 Task: Change the rate control method of the Dirac video decoder using libschroedinger to "Constant lambda mode".
Action: Mouse moved to (120, 16)
Screenshot: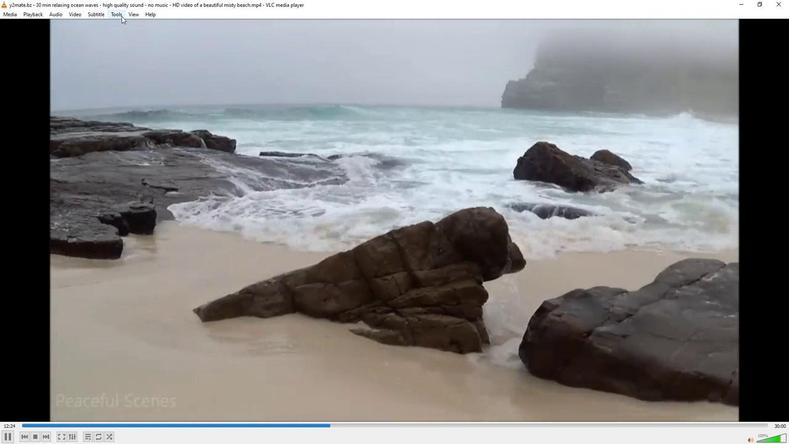 
Action: Mouse pressed left at (120, 16)
Screenshot: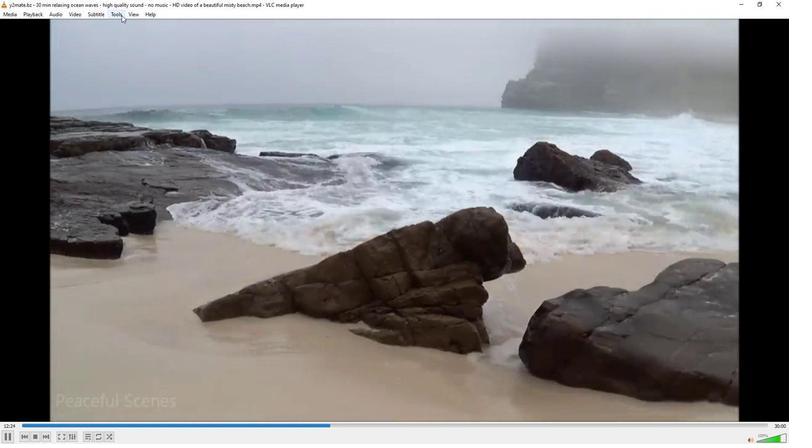 
Action: Mouse moved to (148, 111)
Screenshot: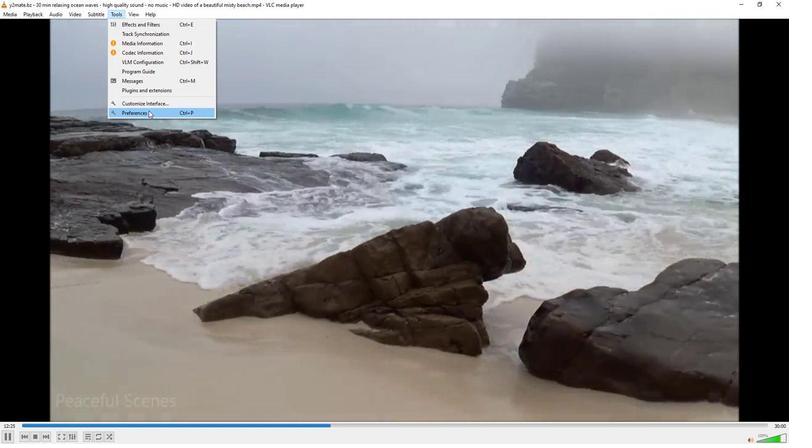 
Action: Mouse pressed left at (148, 111)
Screenshot: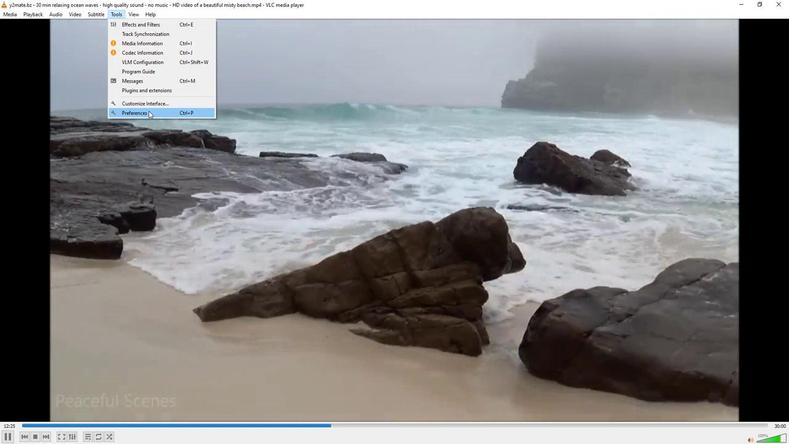
Action: Mouse moved to (97, 345)
Screenshot: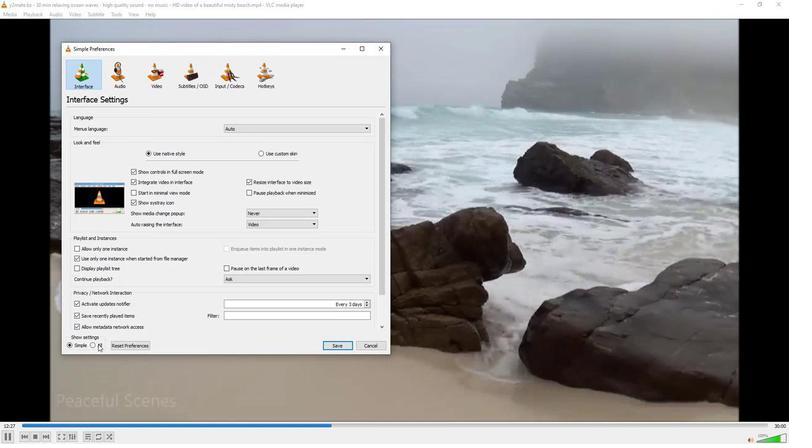 
Action: Mouse pressed left at (97, 345)
Screenshot: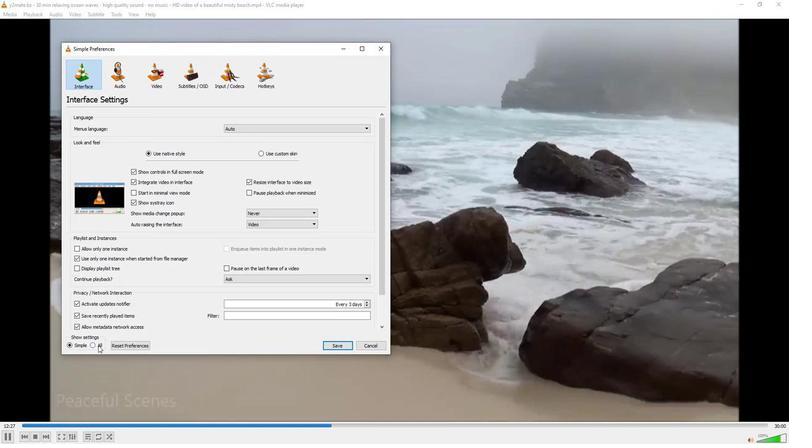 
Action: Mouse moved to (77, 228)
Screenshot: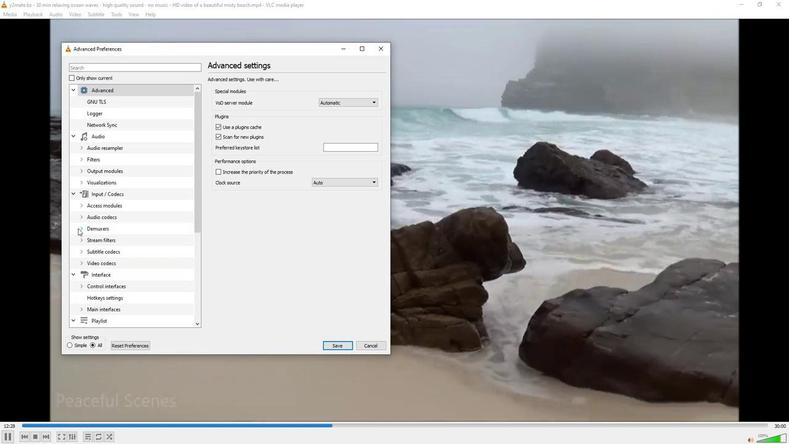 
Action: Mouse pressed left at (77, 228)
Screenshot: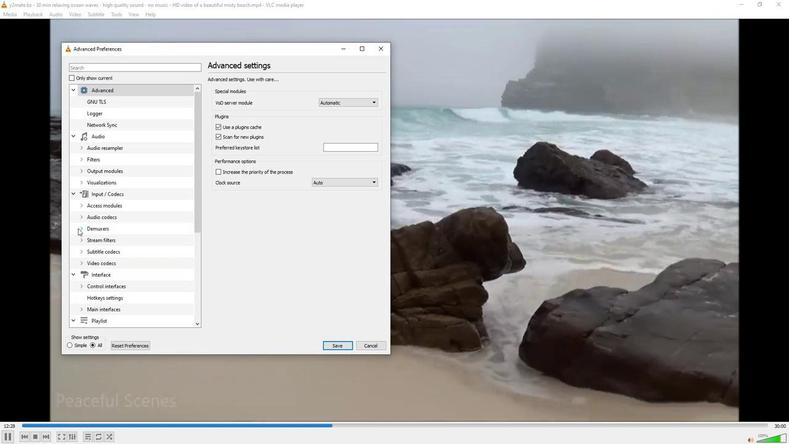 
Action: Mouse moved to (92, 243)
Screenshot: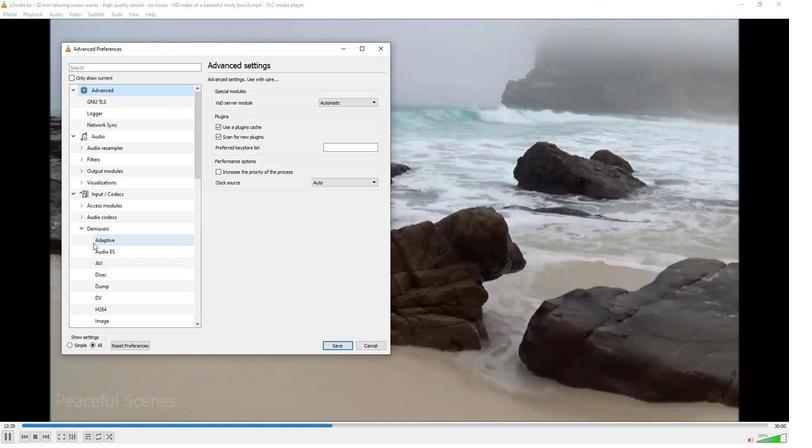 
Action: Mouse scrolled (92, 243) with delta (0, 0)
Screenshot: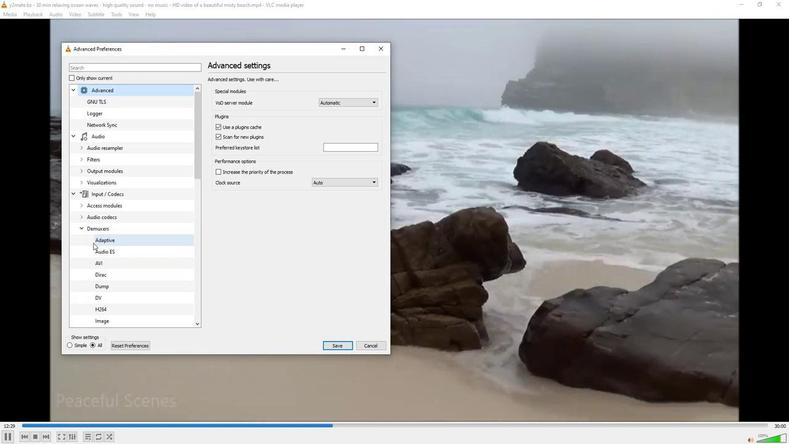 
Action: Mouse scrolled (92, 243) with delta (0, 0)
Screenshot: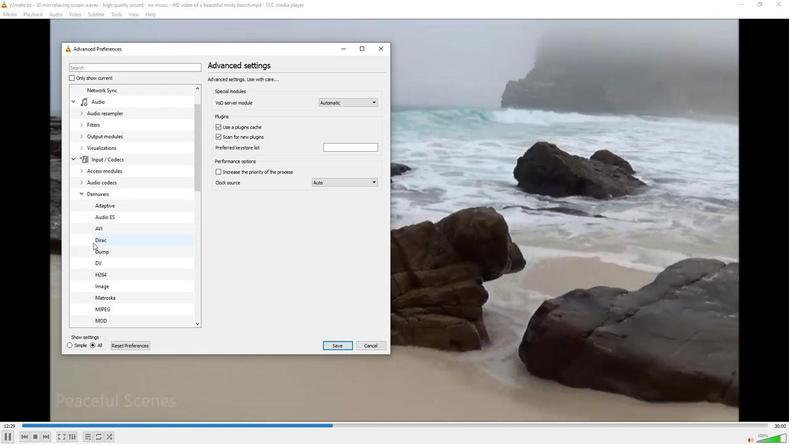 
Action: Mouse scrolled (92, 243) with delta (0, 0)
Screenshot: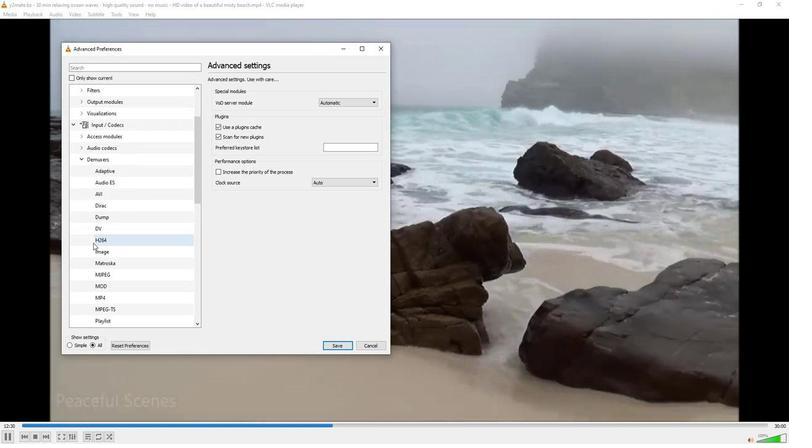 
Action: Mouse scrolled (92, 243) with delta (0, 0)
Screenshot: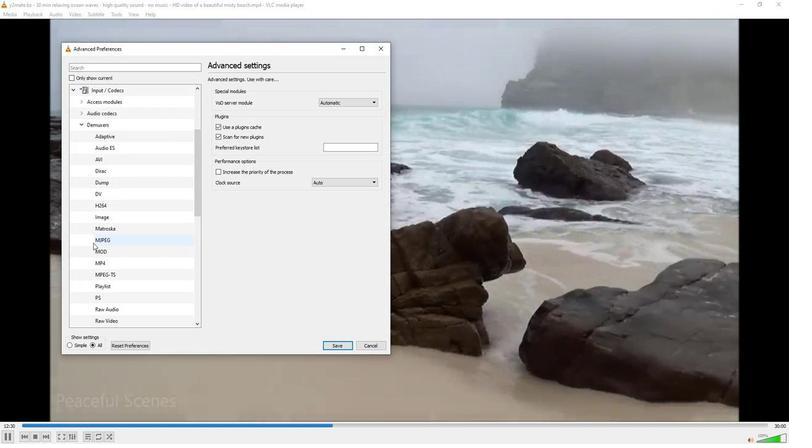 
Action: Mouse scrolled (92, 243) with delta (0, 0)
Screenshot: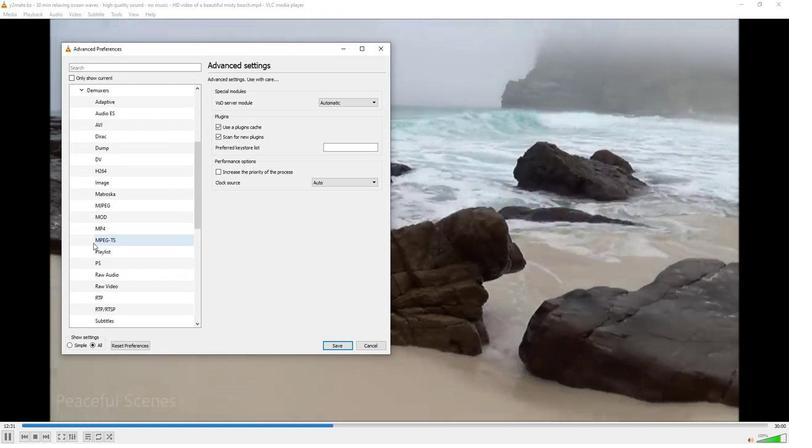 
Action: Mouse scrolled (92, 243) with delta (0, 0)
Screenshot: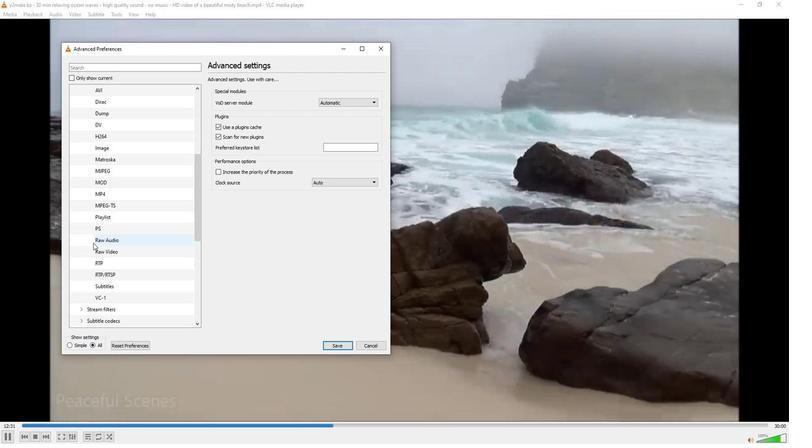 
Action: Mouse moved to (82, 297)
Screenshot: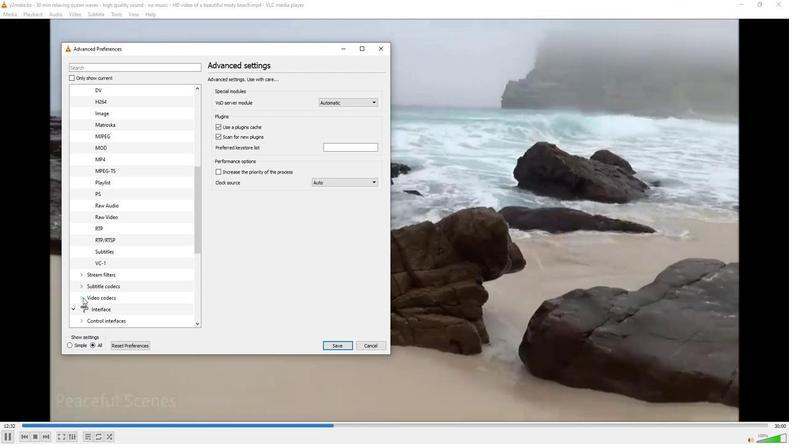 
Action: Mouse pressed left at (82, 297)
Screenshot: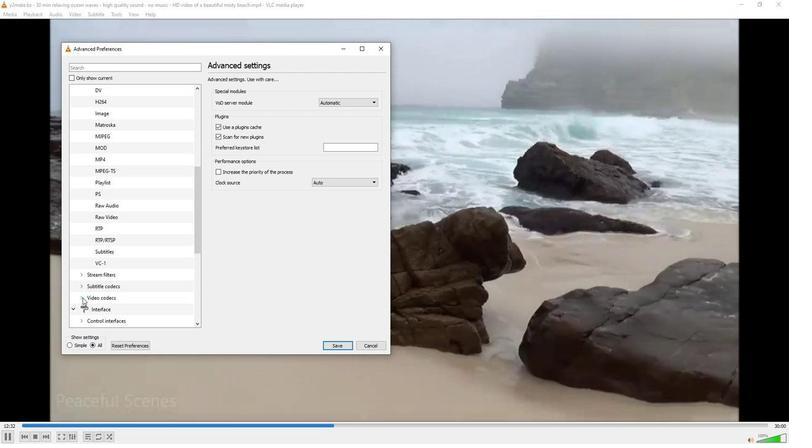 
Action: Mouse moved to (112, 297)
Screenshot: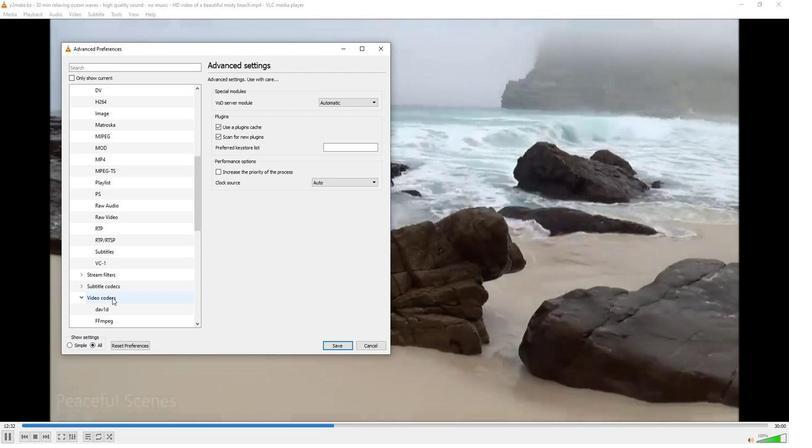 
Action: Mouse scrolled (112, 297) with delta (0, 0)
Screenshot: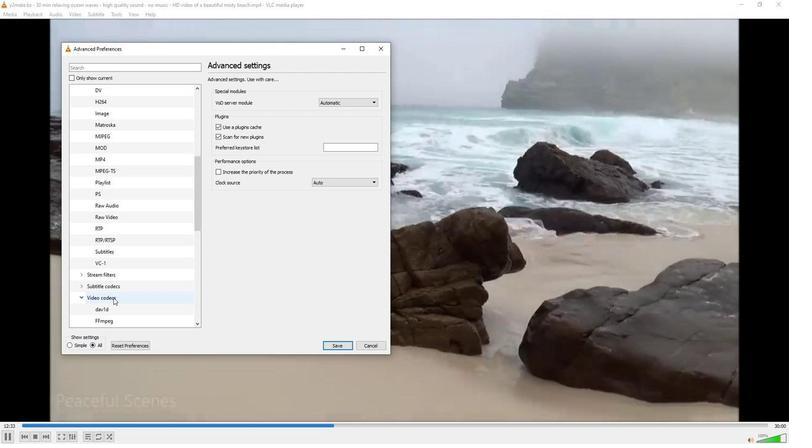 
Action: Mouse moved to (110, 319)
Screenshot: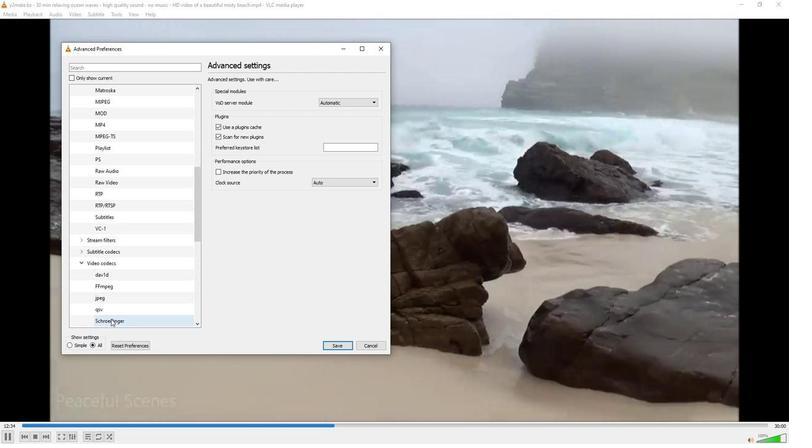 
Action: Mouse pressed left at (110, 319)
Screenshot: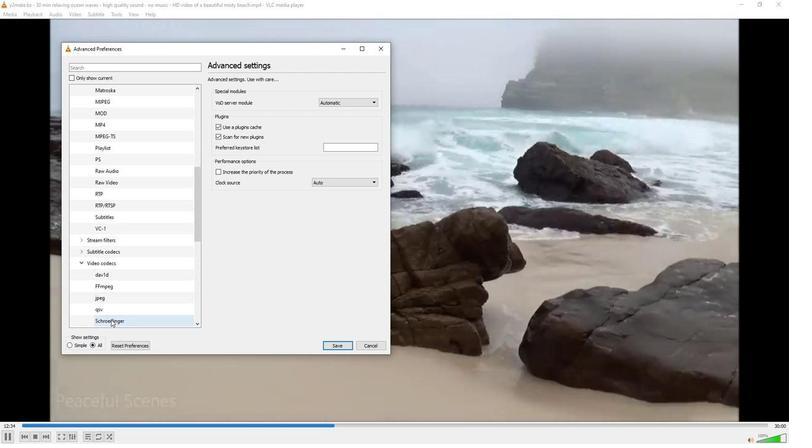 
Action: Mouse moved to (310, 102)
Screenshot: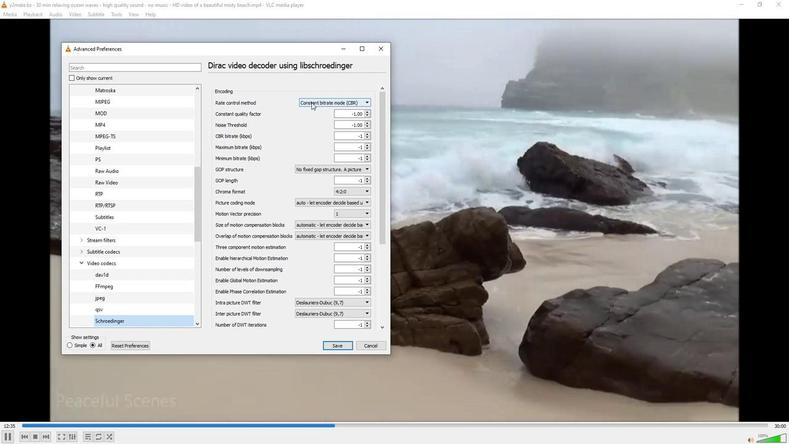 
Action: Mouse pressed left at (310, 102)
Screenshot: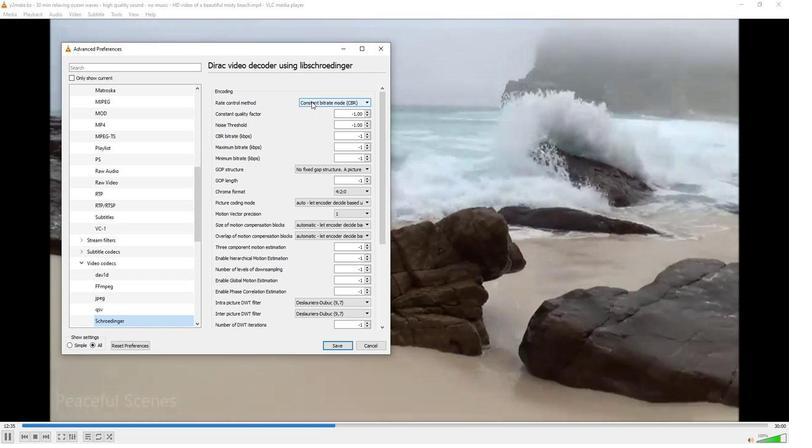 
Action: Mouse moved to (311, 129)
Screenshot: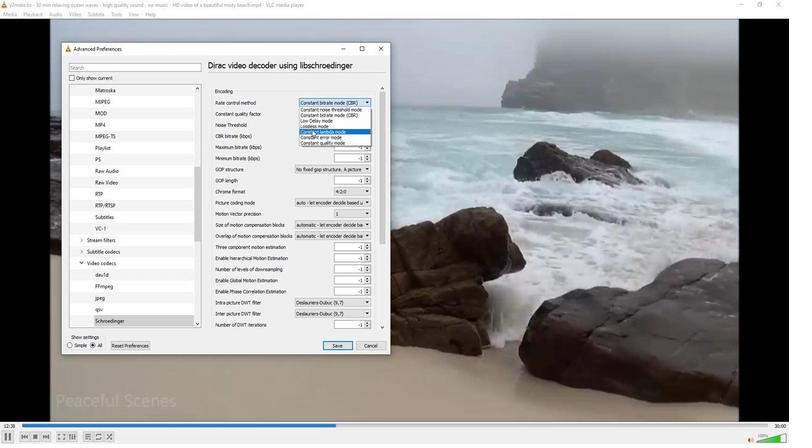 
Action: Mouse pressed left at (311, 129)
Screenshot: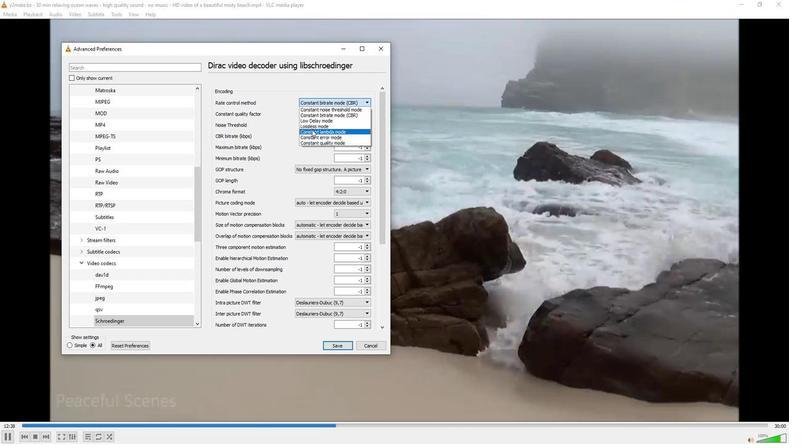 
Action: Mouse moved to (306, 131)
Screenshot: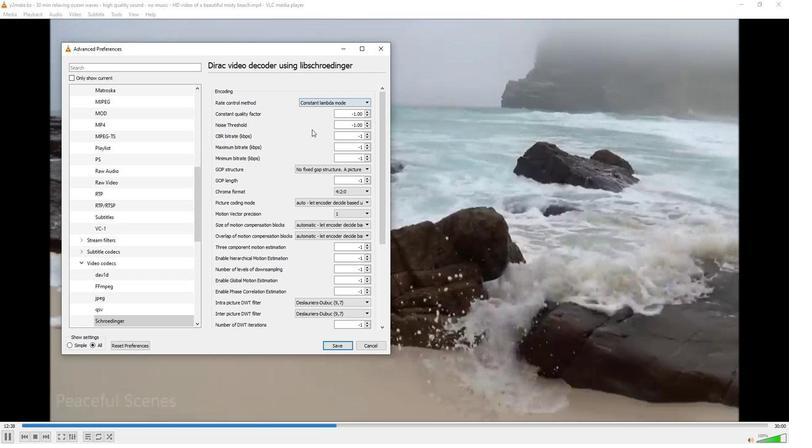
